 Task: Check article "Understanding and setting light agent permissions".
Action: Mouse moved to (980, 90)
Screenshot: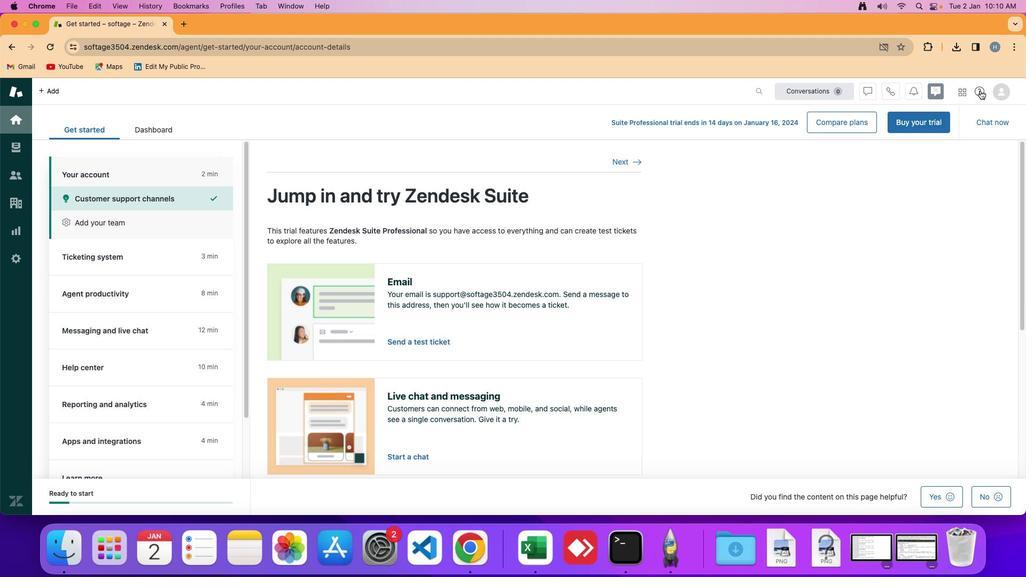 
Action: Mouse pressed left at (980, 90)
Screenshot: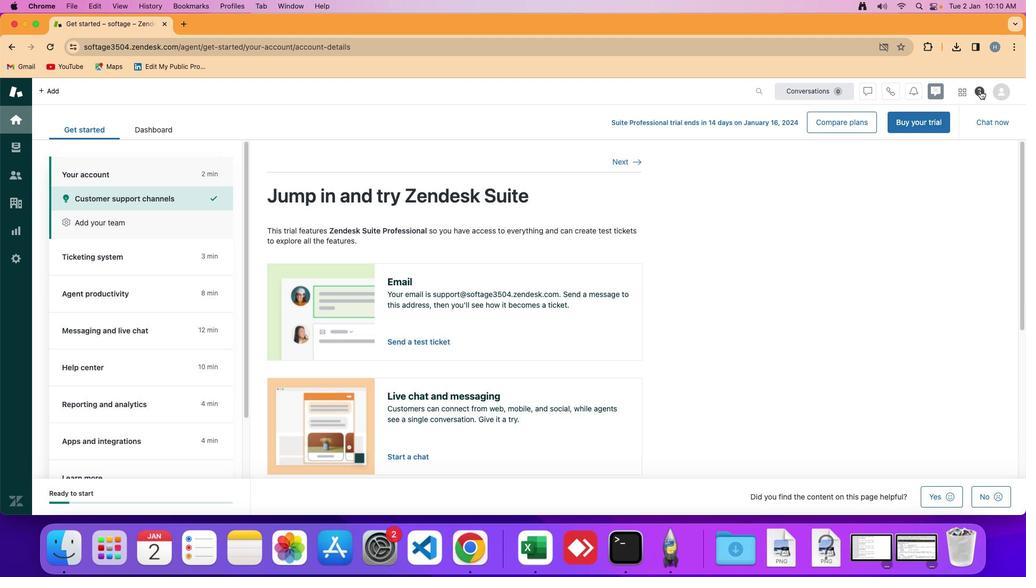 
Action: Mouse moved to (935, 292)
Screenshot: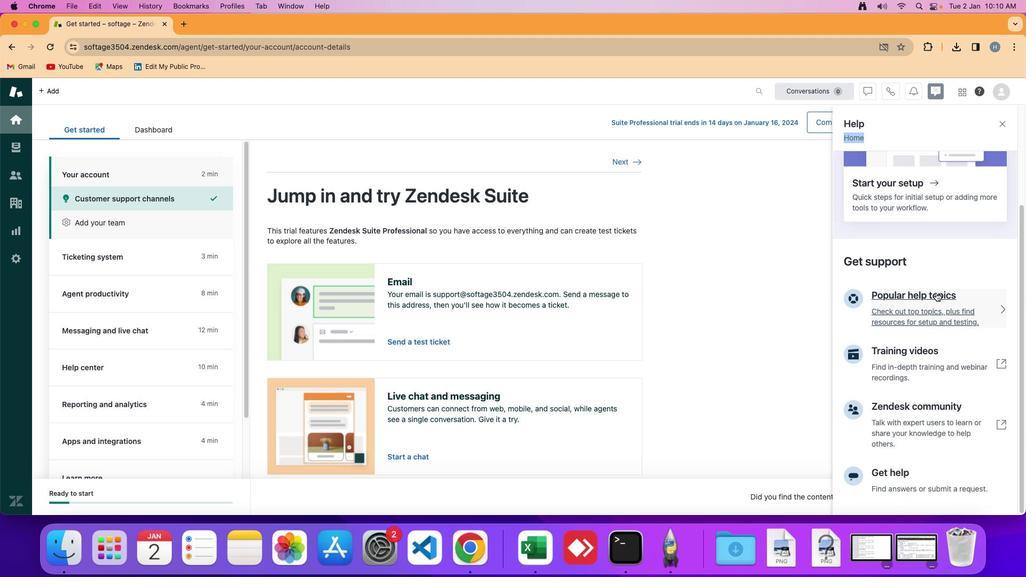 
Action: Mouse pressed left at (935, 292)
Screenshot: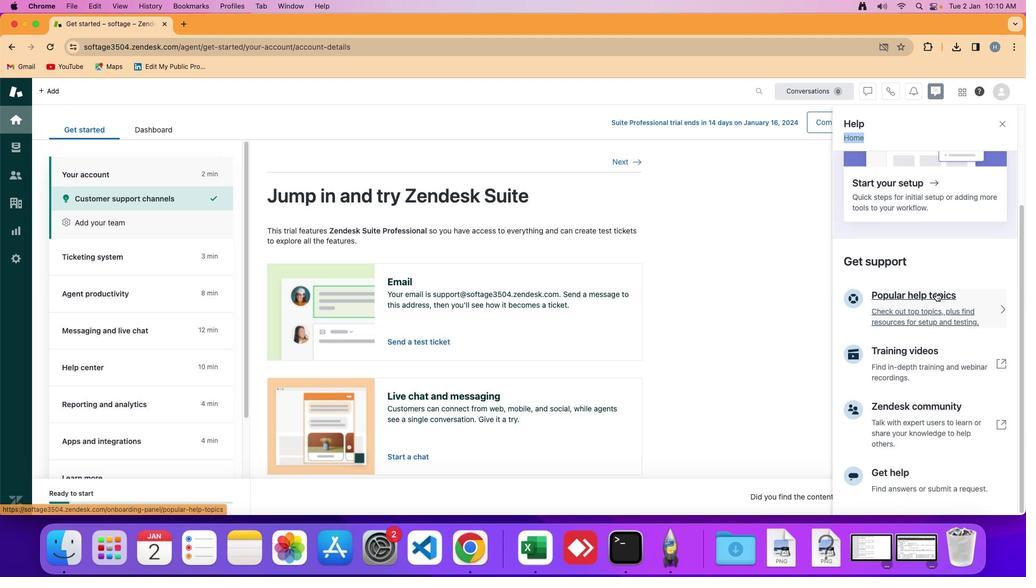 
Action: Mouse moved to (915, 422)
Screenshot: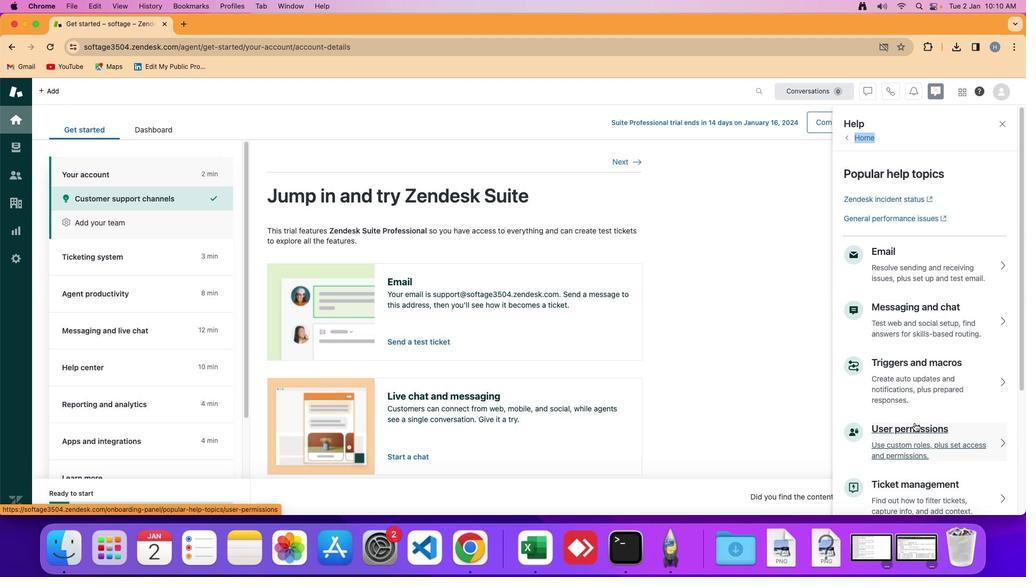 
Action: Mouse pressed left at (915, 422)
Screenshot: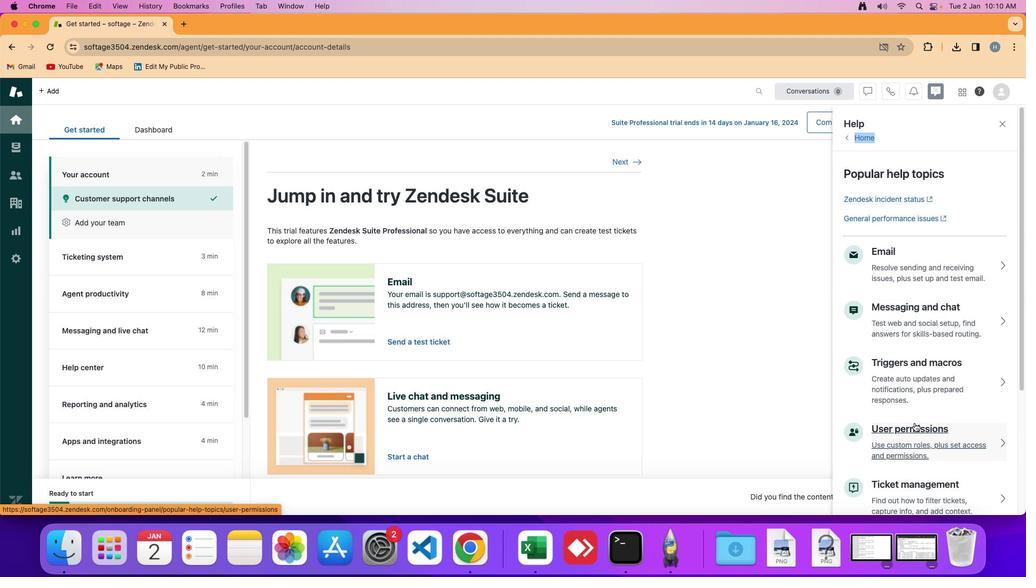 
Action: Mouse moved to (916, 419)
Screenshot: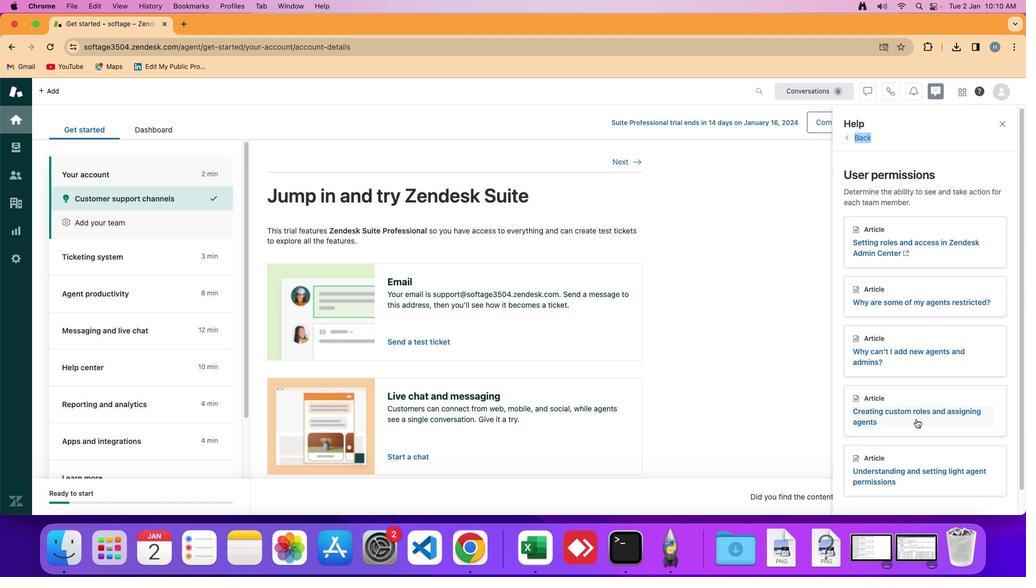 
Action: Mouse scrolled (916, 419) with delta (0, 0)
Screenshot: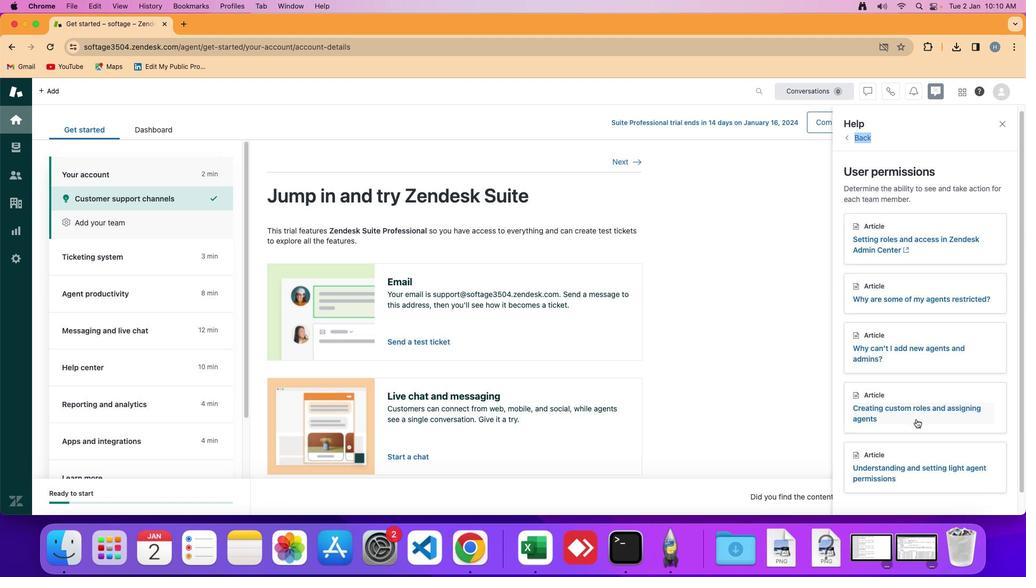 
Action: Mouse scrolled (916, 419) with delta (0, 0)
Screenshot: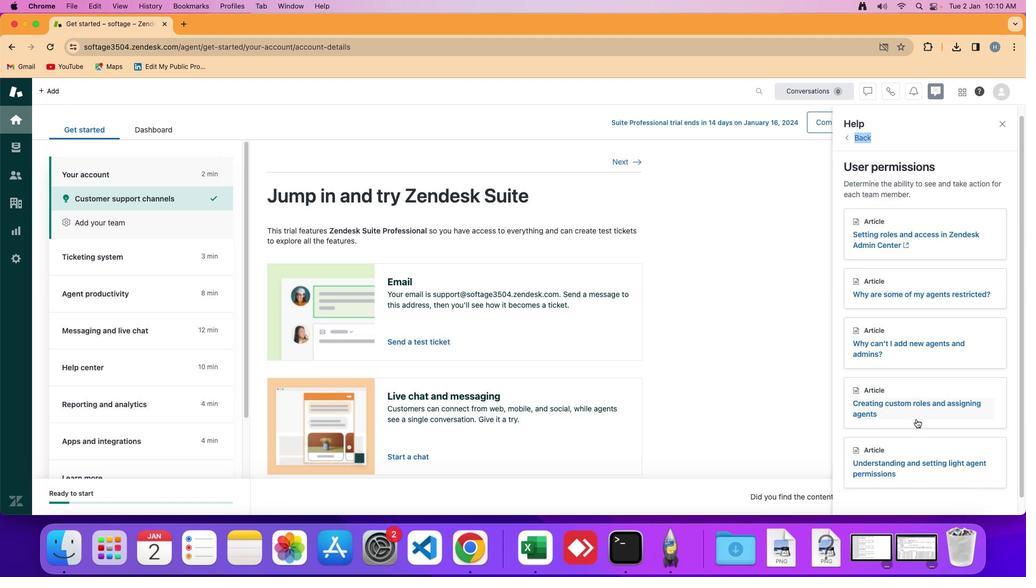 
Action: Mouse scrolled (916, 419) with delta (0, -1)
Screenshot: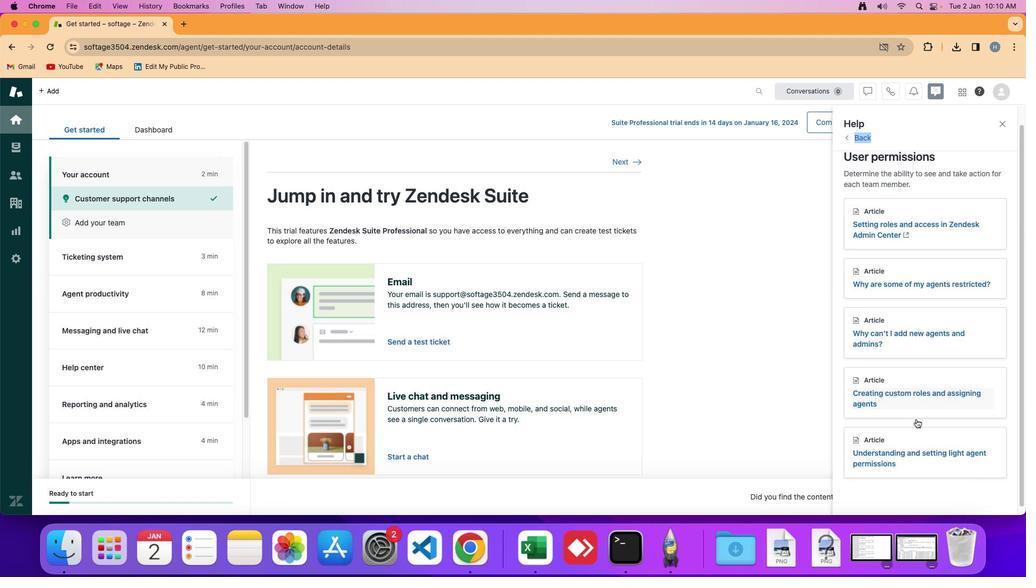 
Action: Mouse scrolled (916, 419) with delta (0, -2)
Screenshot: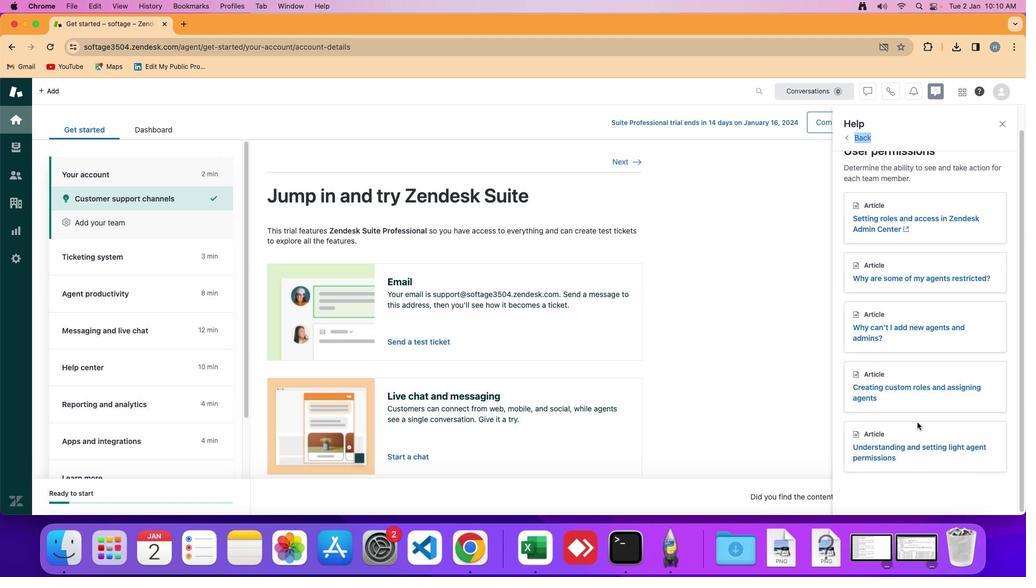 
Action: Mouse moved to (932, 445)
Screenshot: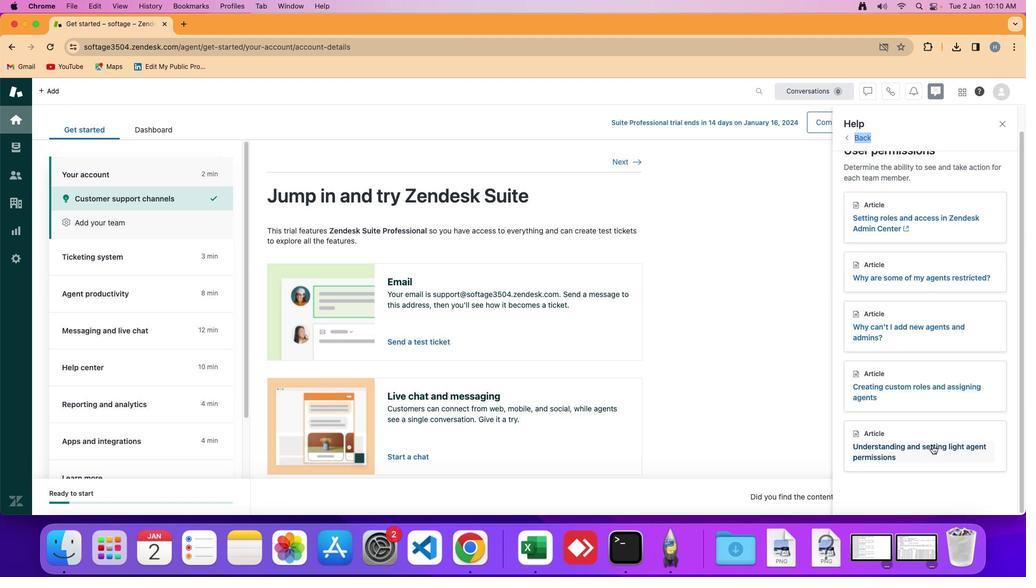 
Action: Mouse pressed left at (932, 445)
Screenshot: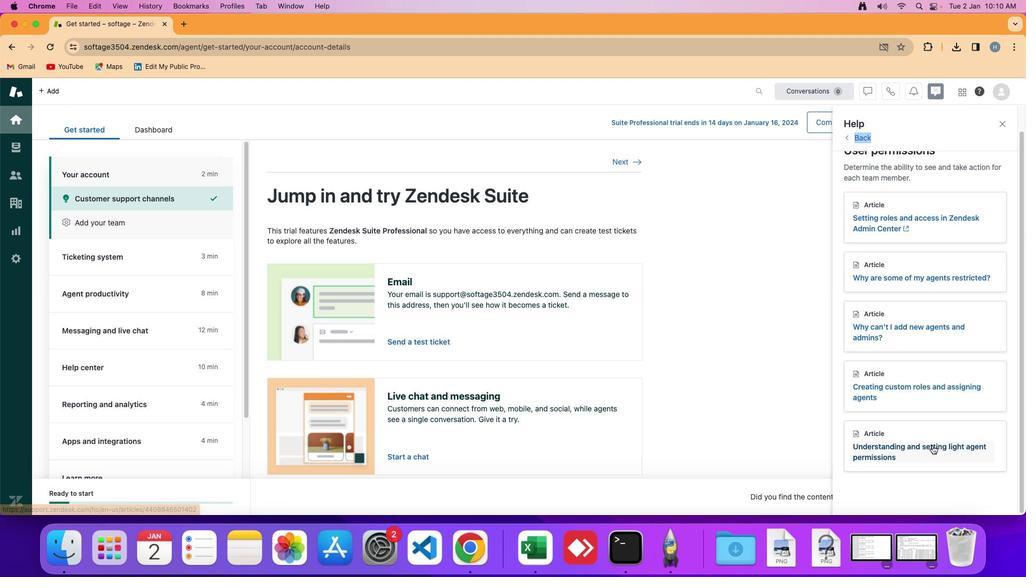 
Action: Mouse moved to (933, 445)
Screenshot: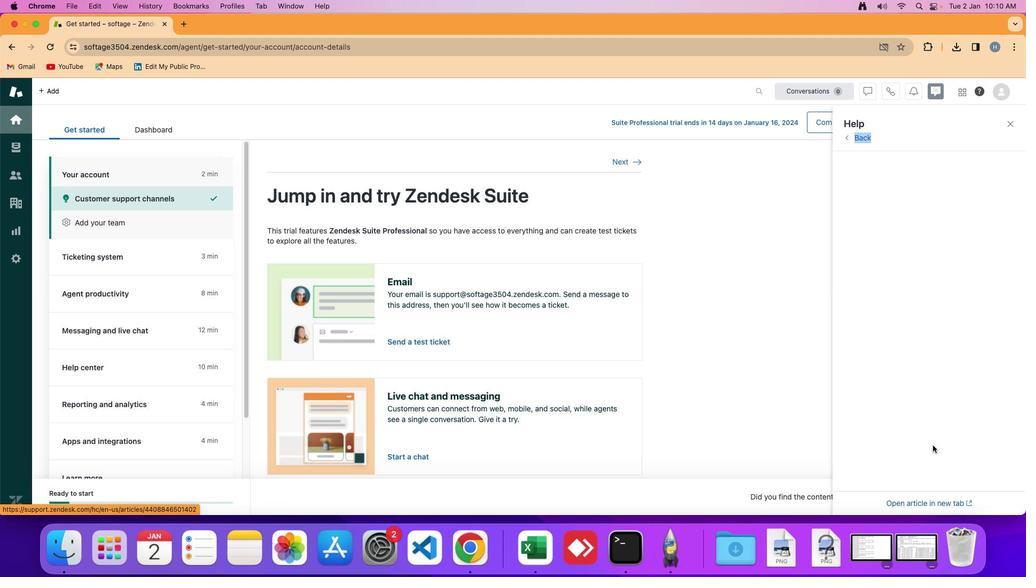 
